 Task: Filter the dashboards by  folders created by the user
Action: Mouse scrolled (118, 152) with delta (0, 0)
Screenshot: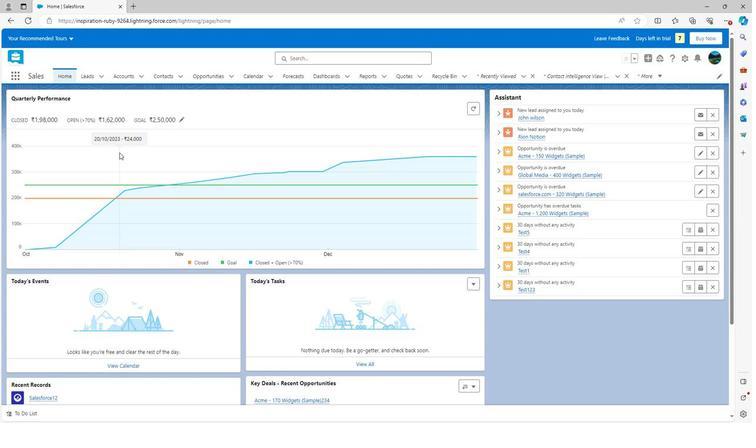 
Action: Mouse scrolled (118, 152) with delta (0, 0)
Screenshot: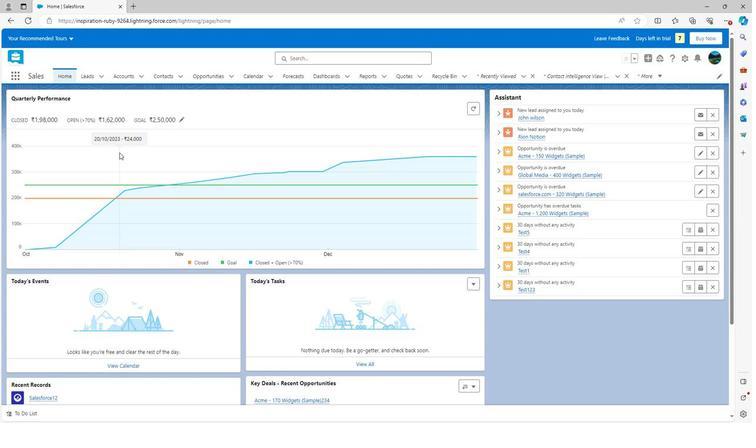 
Action: Mouse scrolled (118, 152) with delta (0, 0)
Screenshot: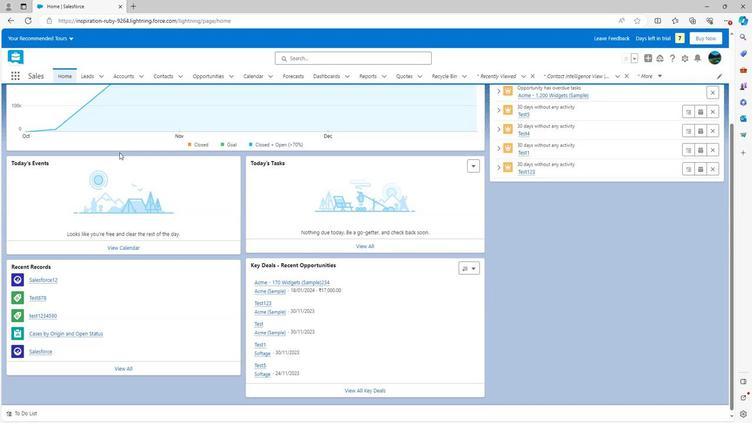 
Action: Mouse scrolled (118, 153) with delta (0, 0)
Screenshot: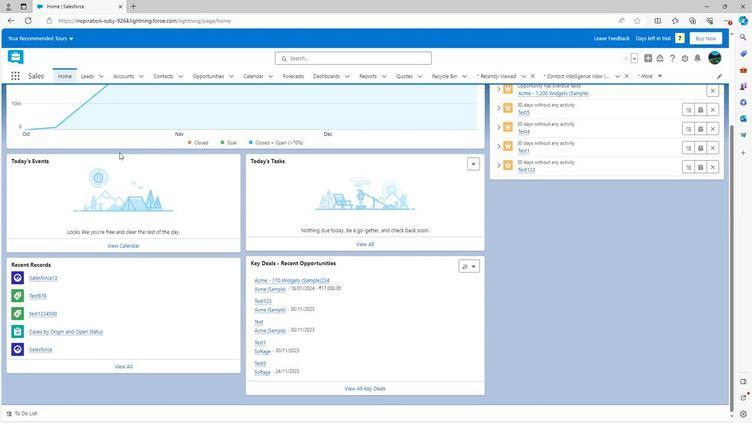 
Action: Mouse scrolled (118, 153) with delta (0, 0)
Screenshot: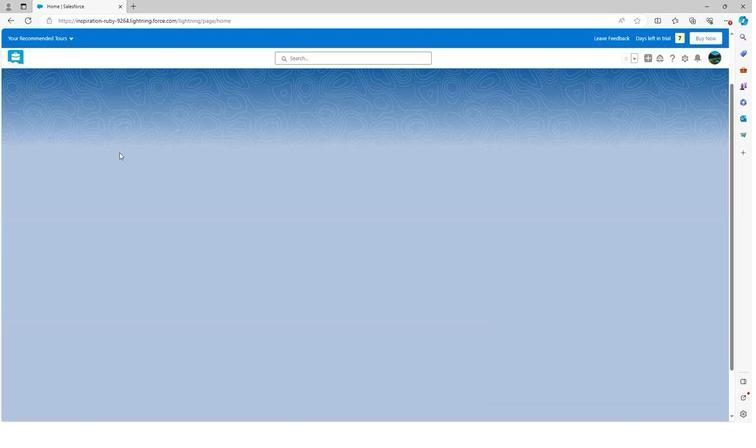 
Action: Mouse scrolled (118, 153) with delta (0, 0)
Screenshot: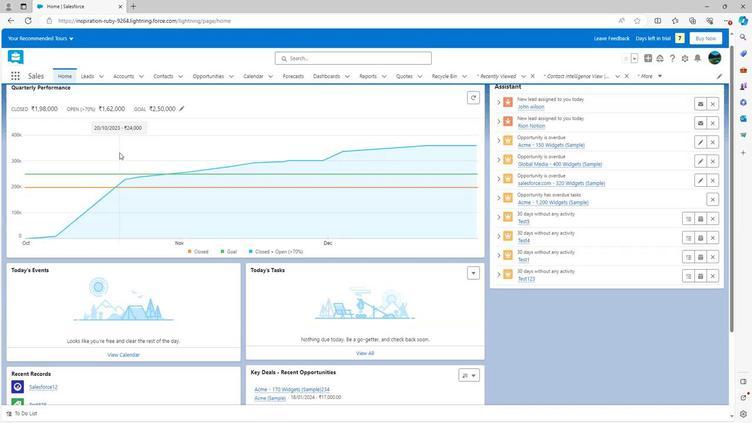 
Action: Mouse scrolled (118, 153) with delta (0, 0)
Screenshot: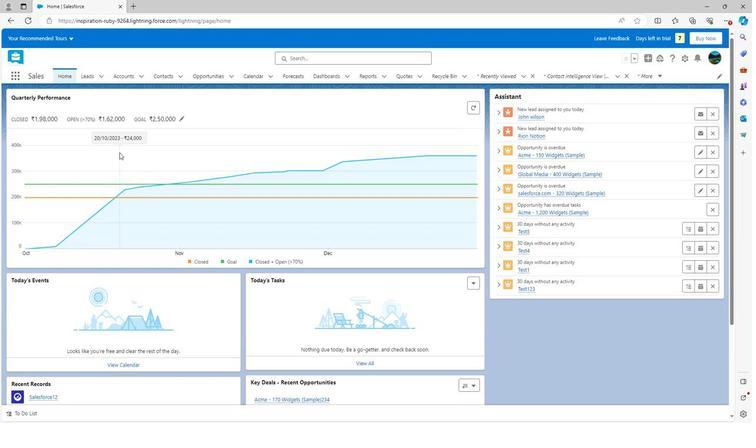 
Action: Mouse moved to (320, 75)
Screenshot: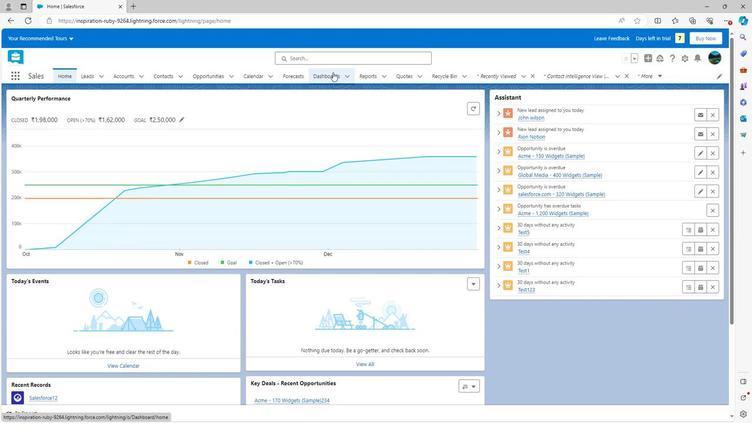 
Action: Mouse pressed left at (320, 75)
Screenshot: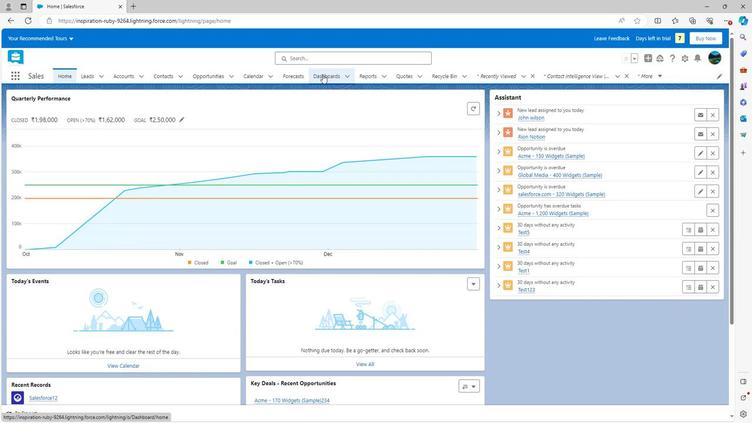 
Action: Mouse moved to (34, 231)
Screenshot: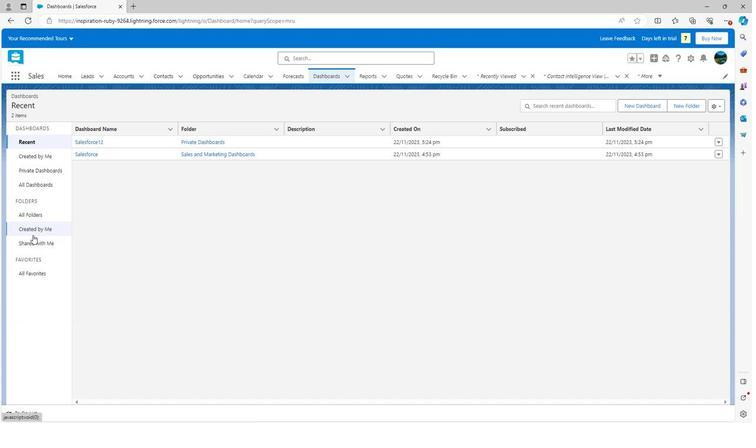 
Action: Mouse pressed left at (34, 231)
Screenshot: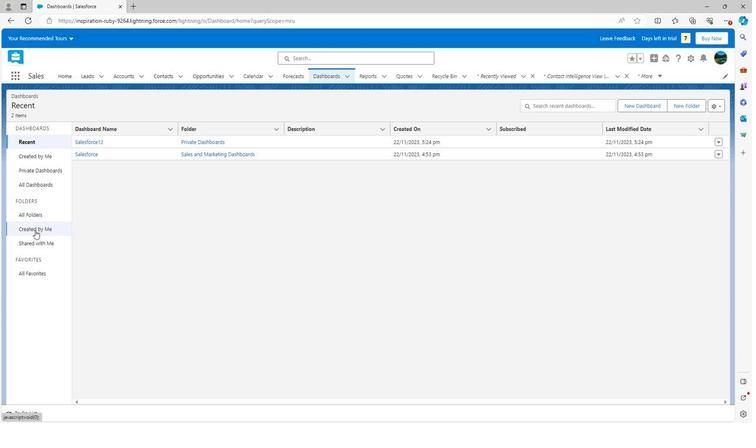 
Action: Mouse moved to (102, 176)
Screenshot: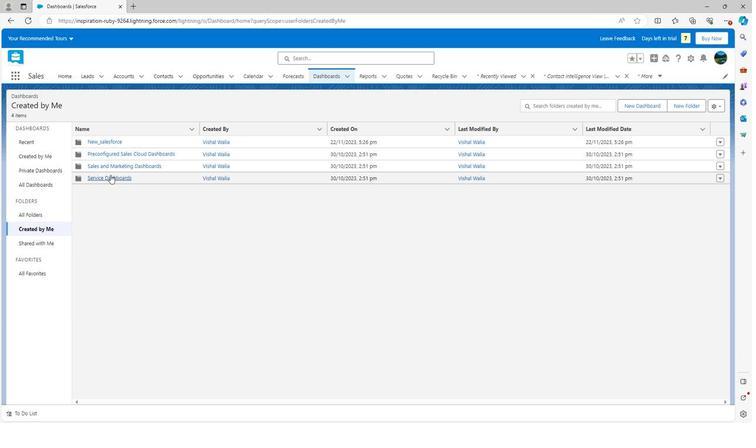 
Action: Mouse pressed left at (102, 176)
Screenshot: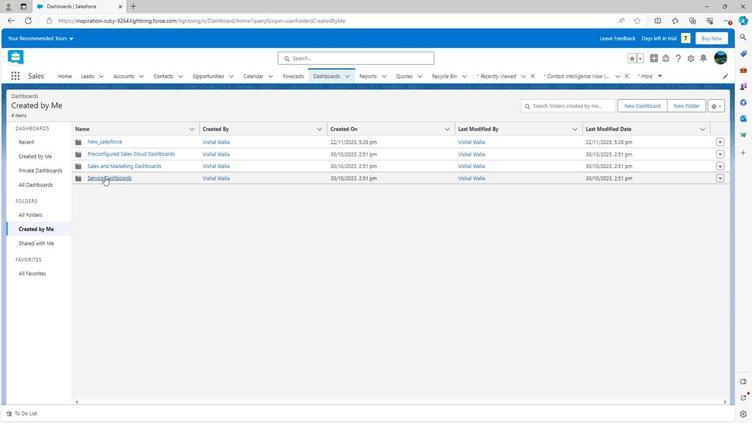 
Action: Mouse moved to (81, 162)
Screenshot: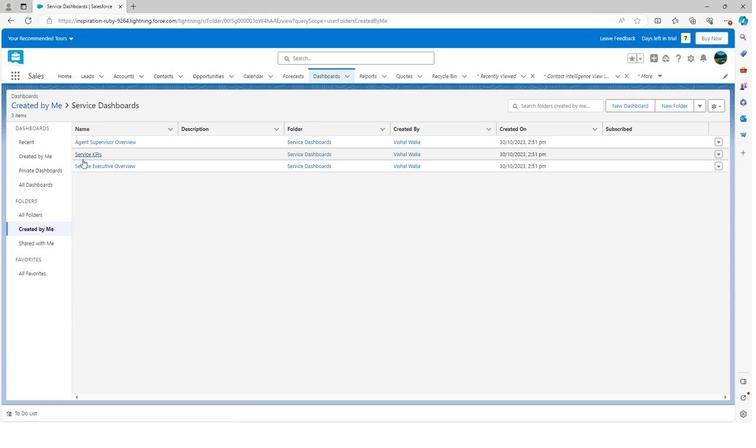 
